 Task: Create a due date automation trigger when advanced on, on the monday of the week before a card is due add fields without custom field "Resume" set to a number lower than 1 and greater or equal to 10 at 11:00 AM.
Action: Mouse moved to (1085, 91)
Screenshot: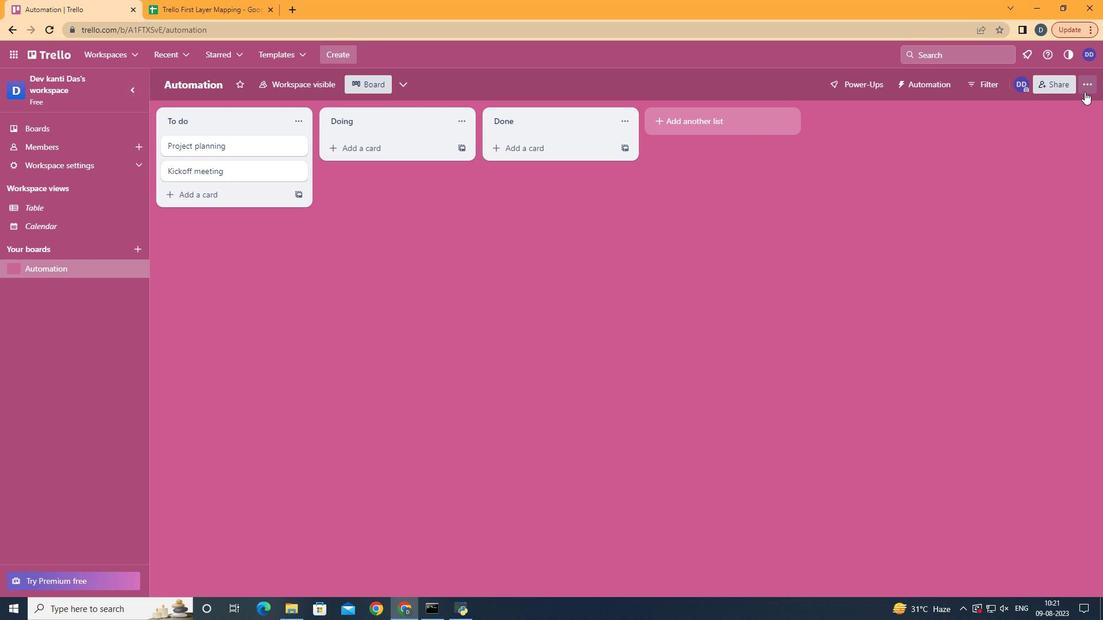
Action: Mouse pressed left at (1085, 91)
Screenshot: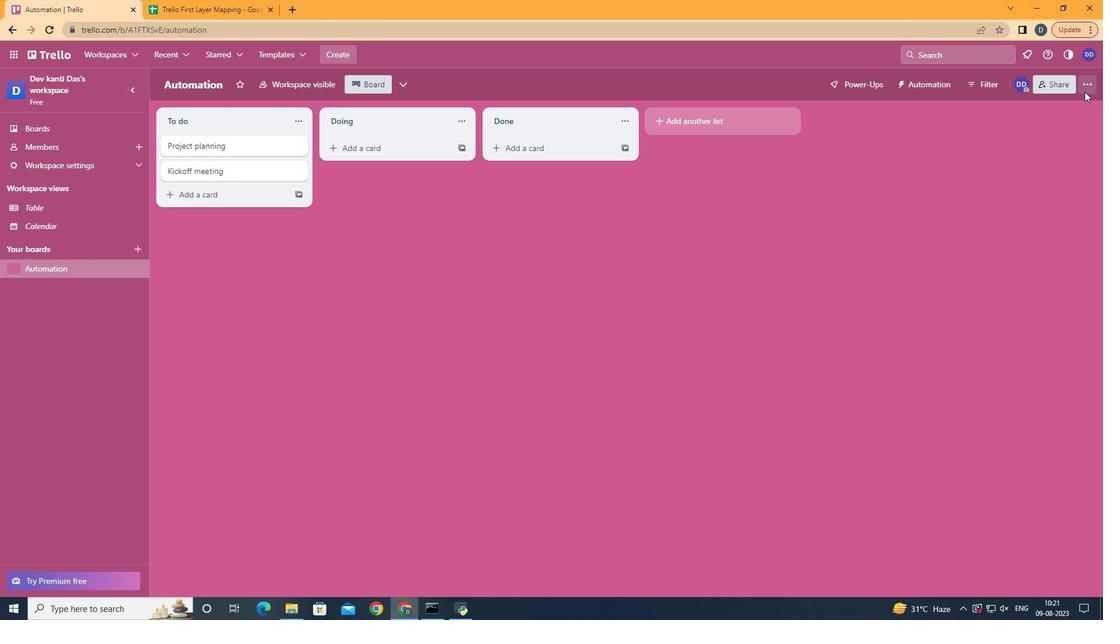 
Action: Mouse moved to (989, 258)
Screenshot: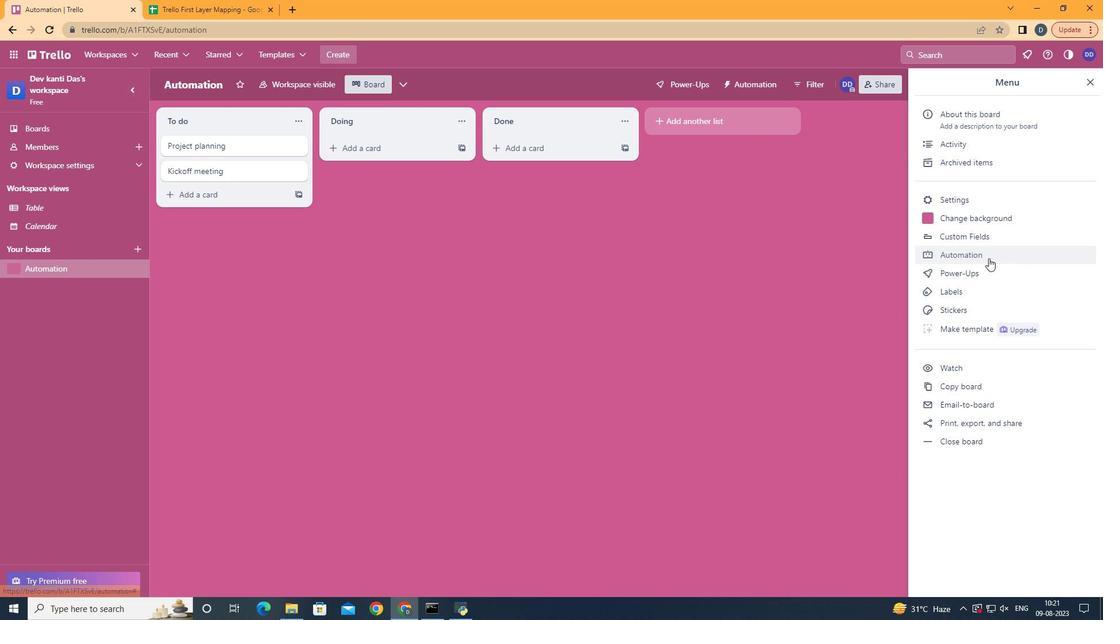 
Action: Mouse pressed left at (989, 258)
Screenshot: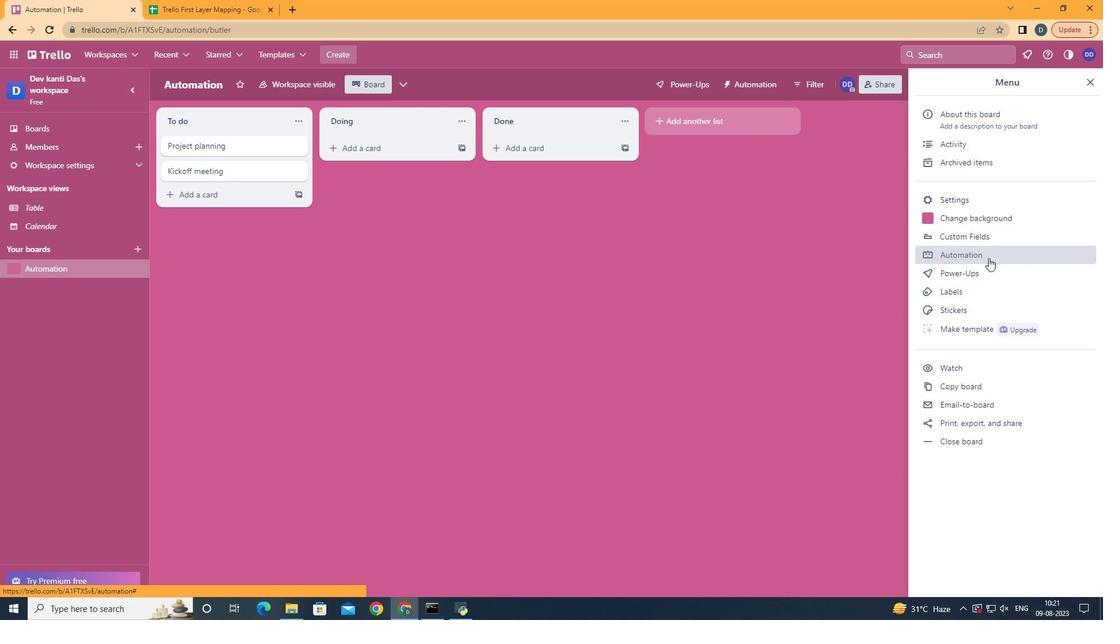 
Action: Mouse moved to (194, 231)
Screenshot: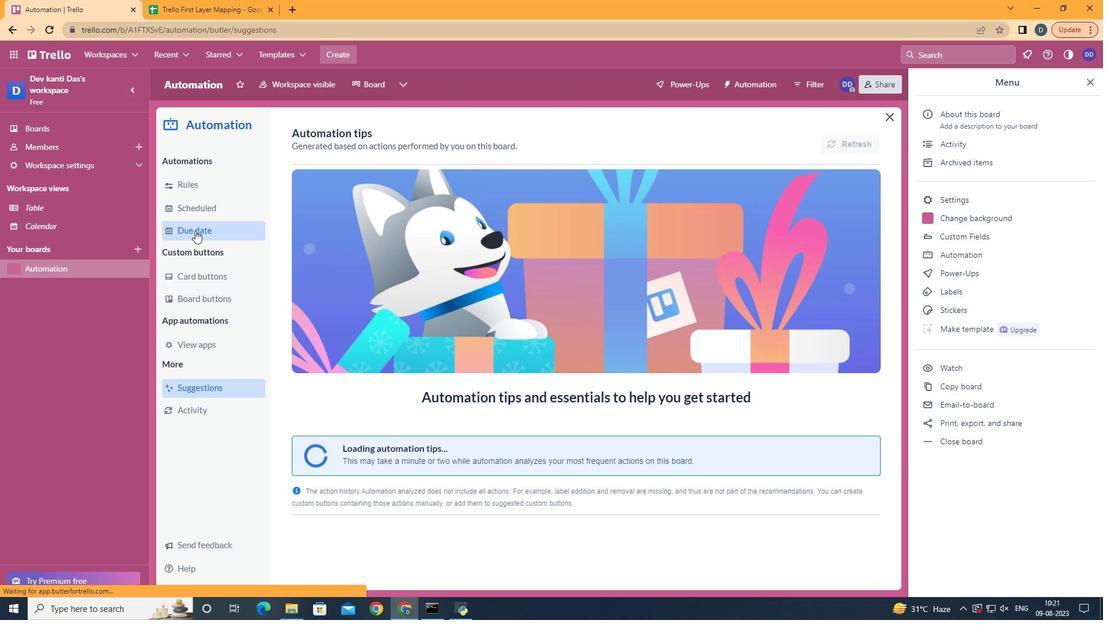 
Action: Mouse pressed left at (194, 231)
Screenshot: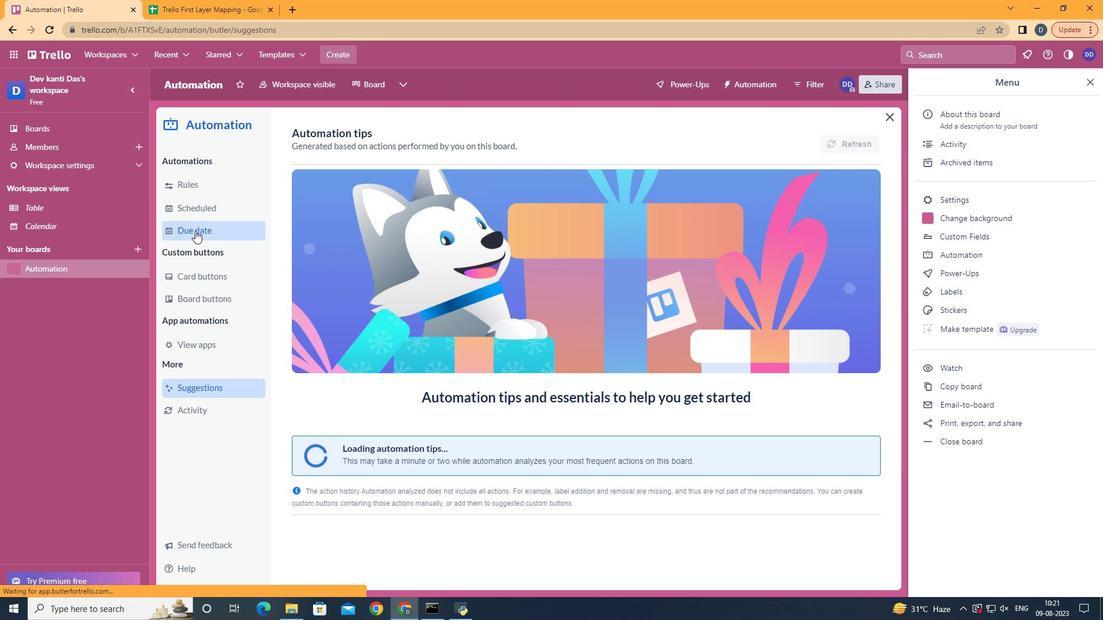 
Action: Mouse moved to (809, 135)
Screenshot: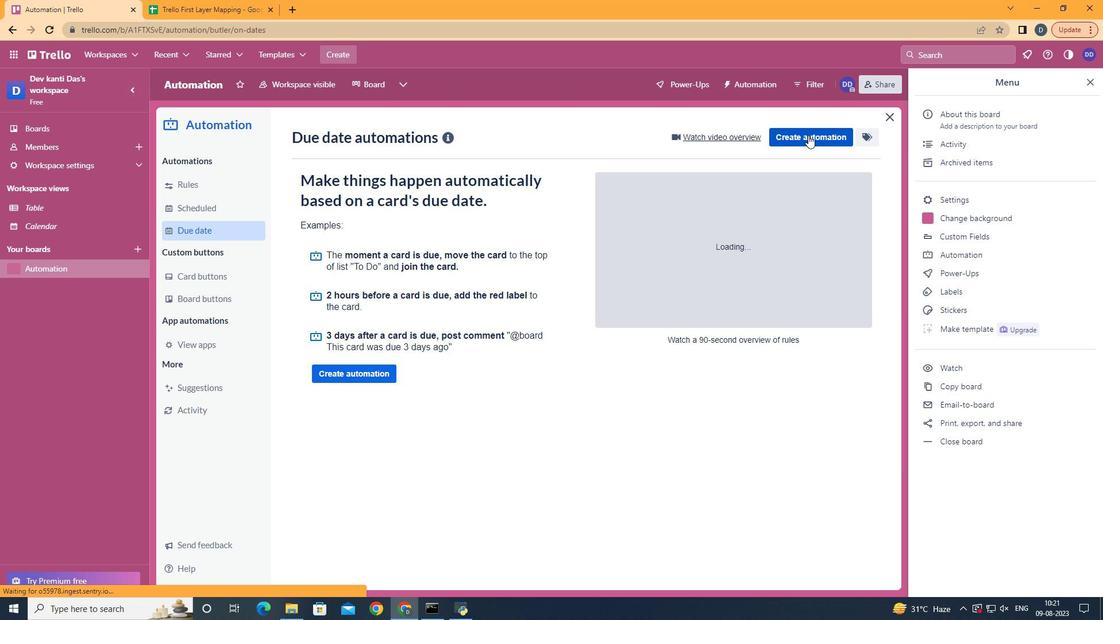 
Action: Mouse pressed left at (809, 135)
Screenshot: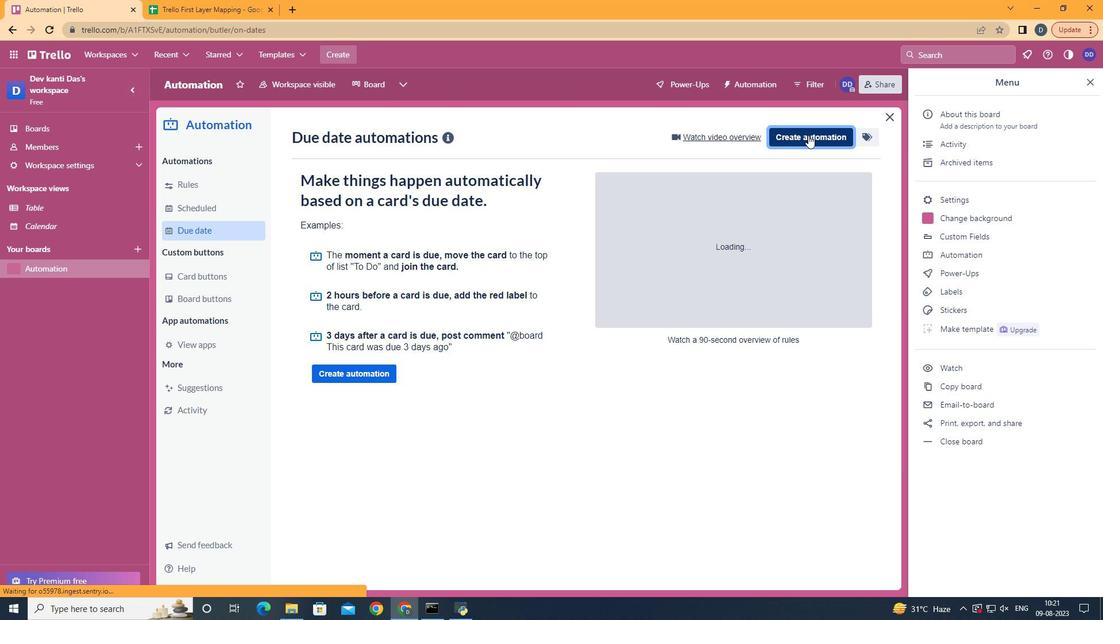 
Action: Mouse moved to (608, 253)
Screenshot: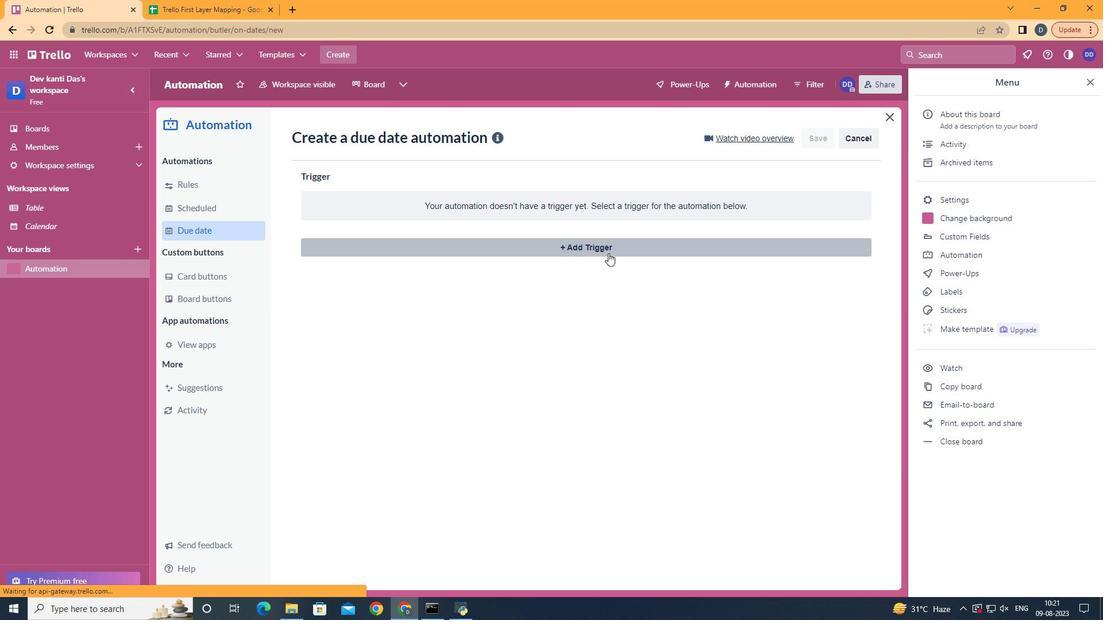 
Action: Mouse pressed left at (608, 253)
Screenshot: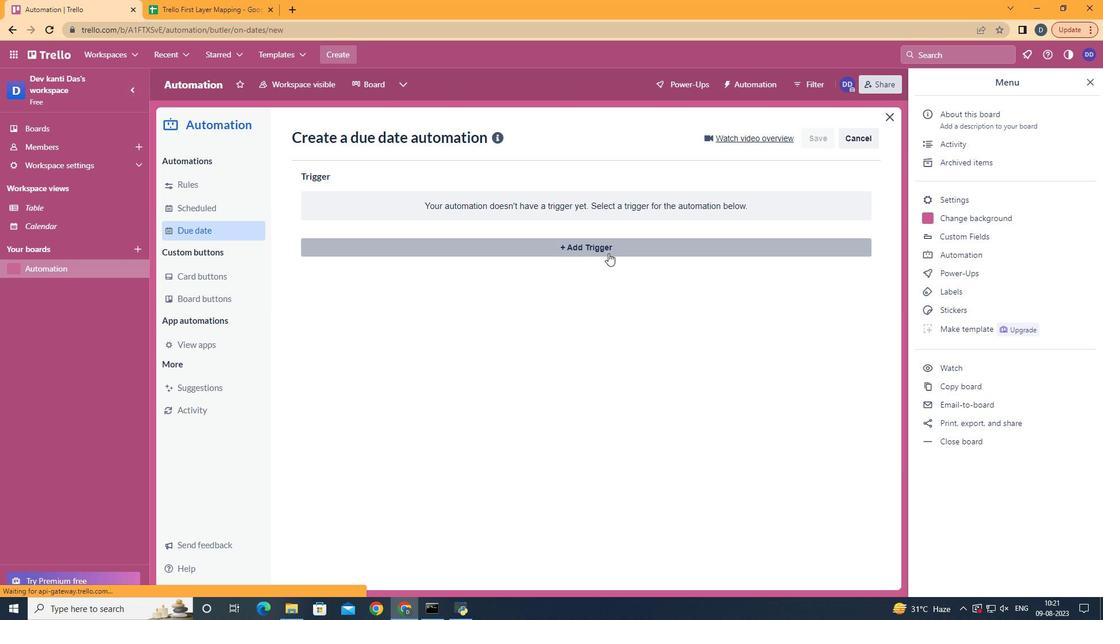 
Action: Mouse moved to (407, 547)
Screenshot: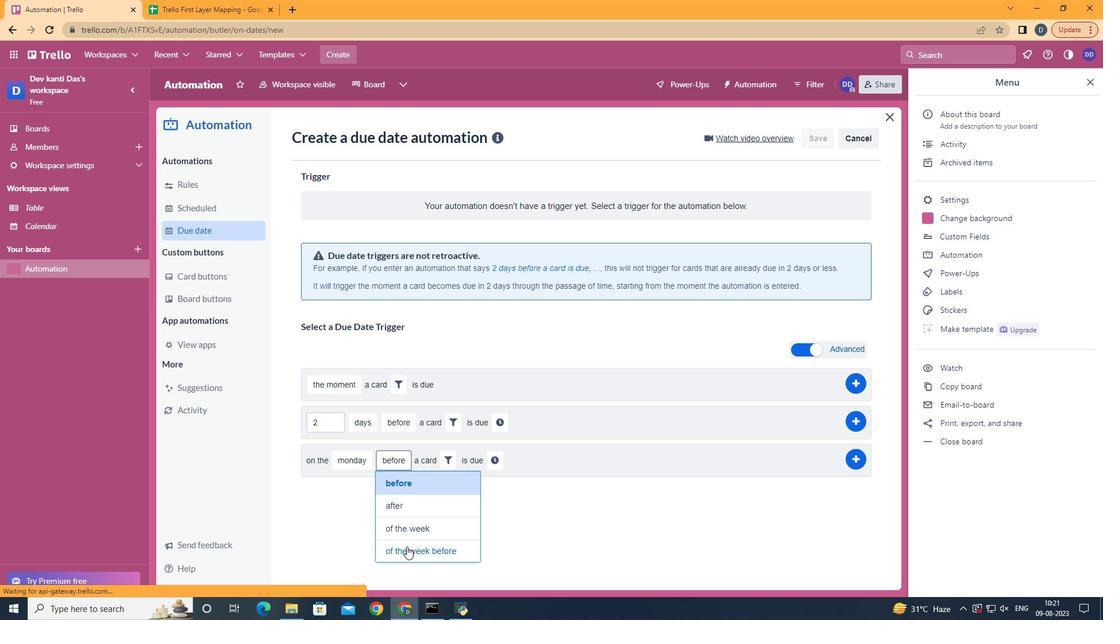 
Action: Mouse pressed left at (407, 547)
Screenshot: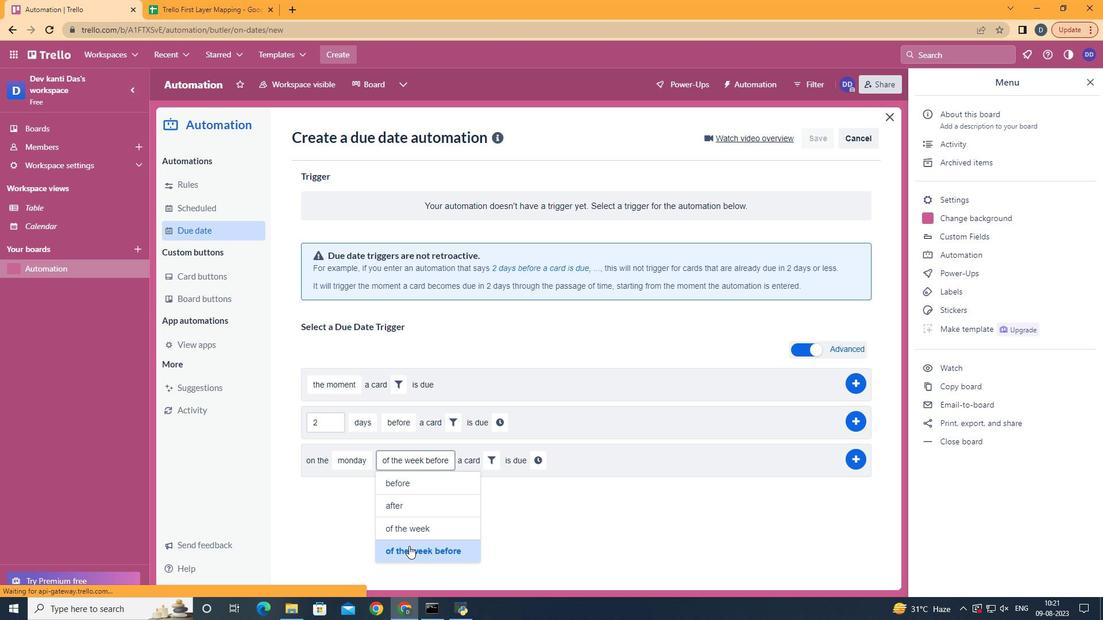 
Action: Mouse moved to (485, 462)
Screenshot: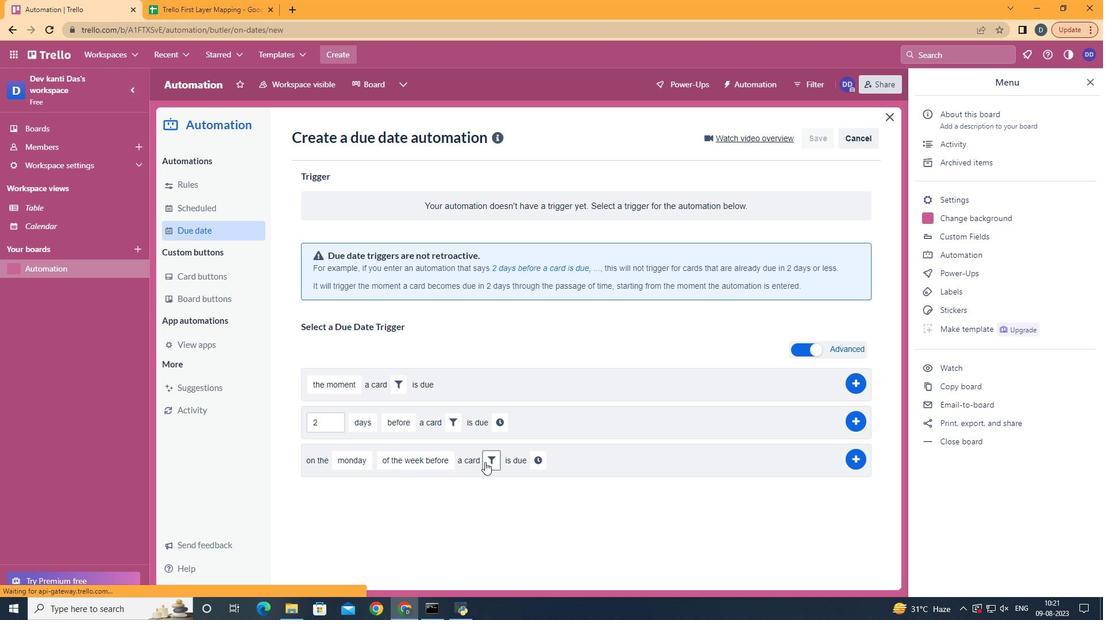 
Action: Mouse pressed left at (485, 462)
Screenshot: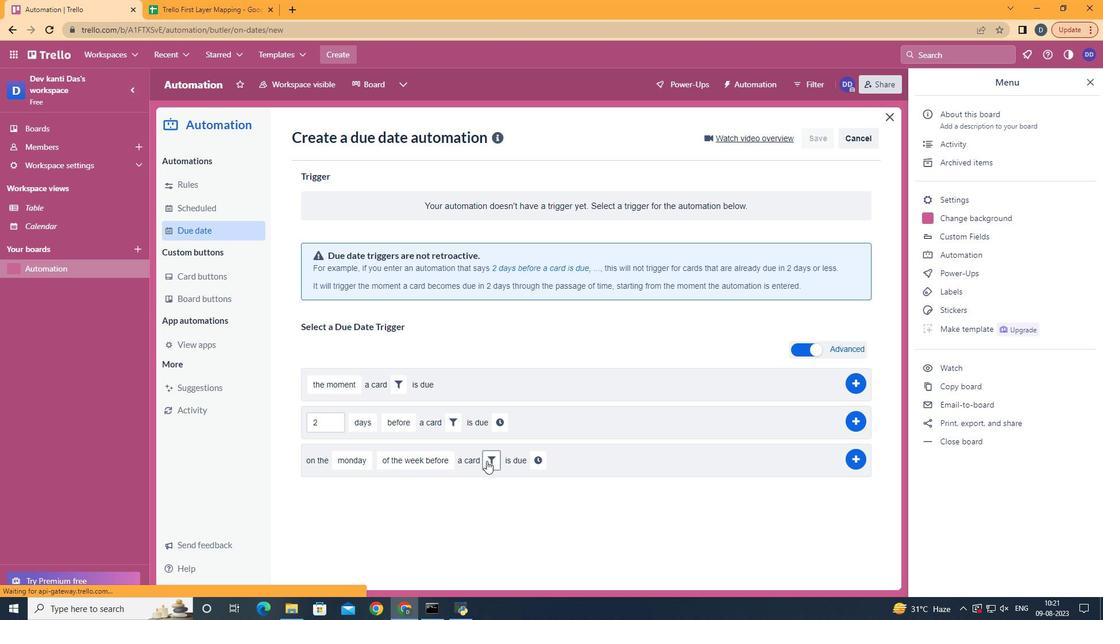 
Action: Mouse moved to (689, 489)
Screenshot: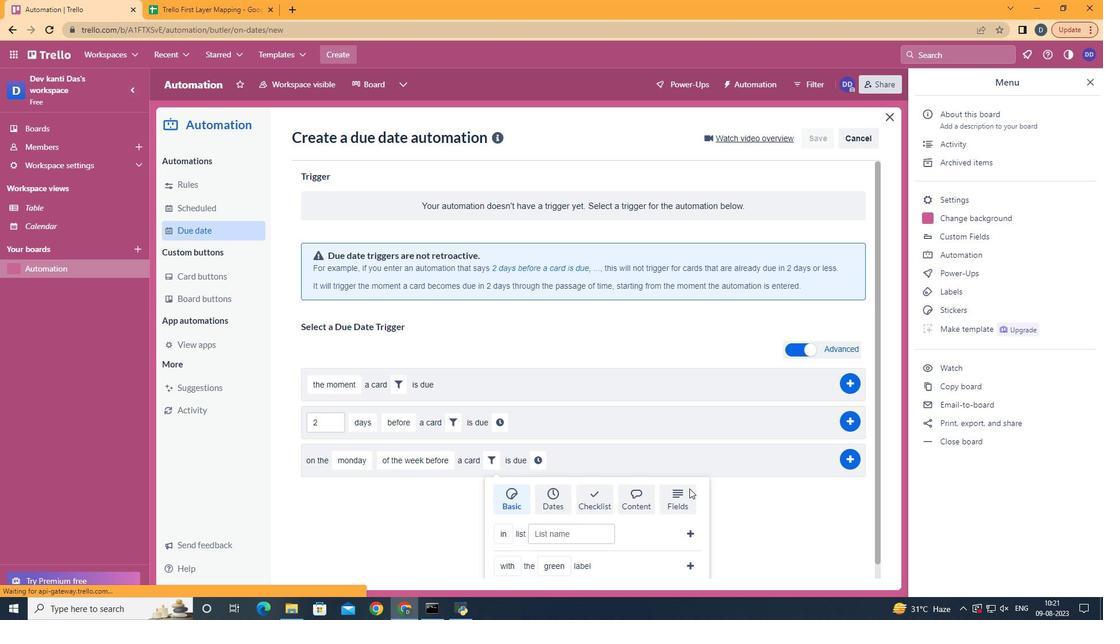 
Action: Mouse pressed left at (689, 489)
Screenshot: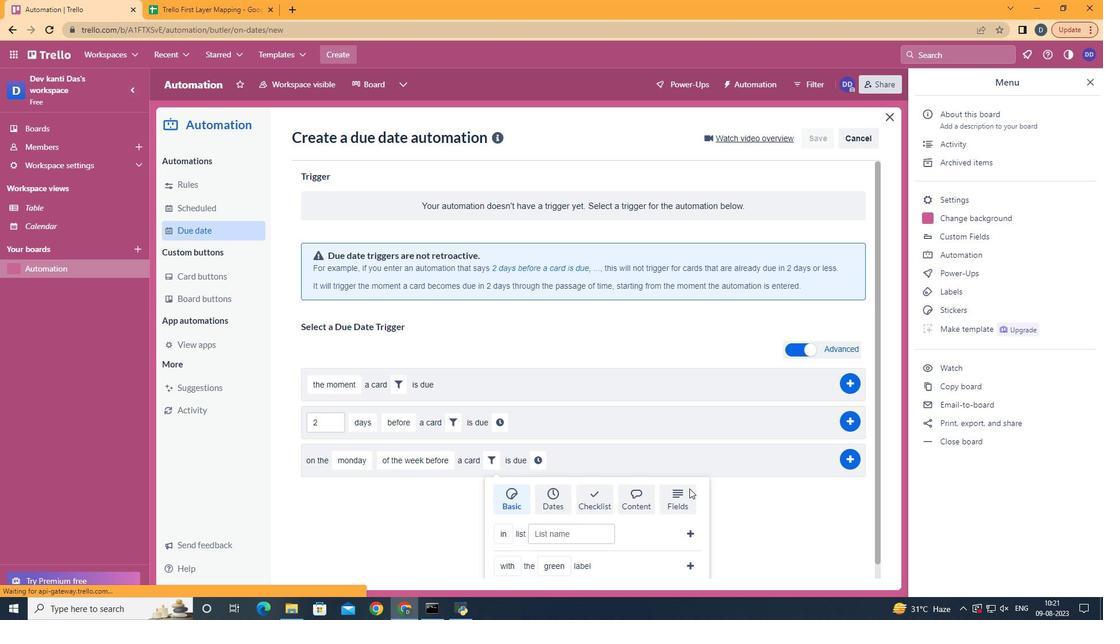 
Action: Mouse moved to (689, 489)
Screenshot: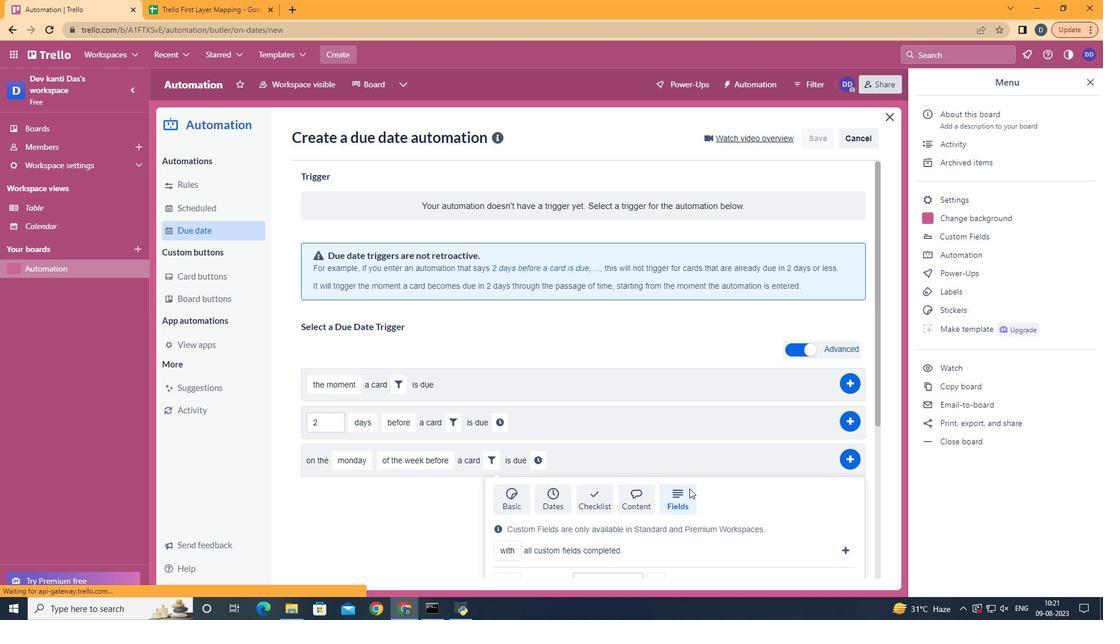 
Action: Mouse scrolled (689, 488) with delta (0, 0)
Screenshot: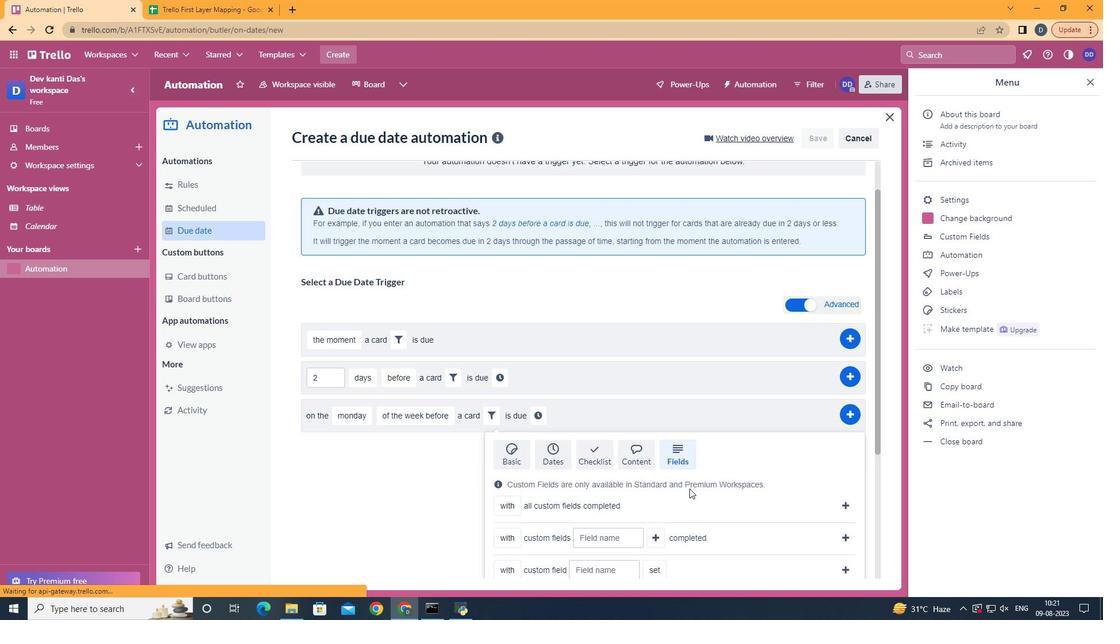 
Action: Mouse scrolled (689, 488) with delta (0, 0)
Screenshot: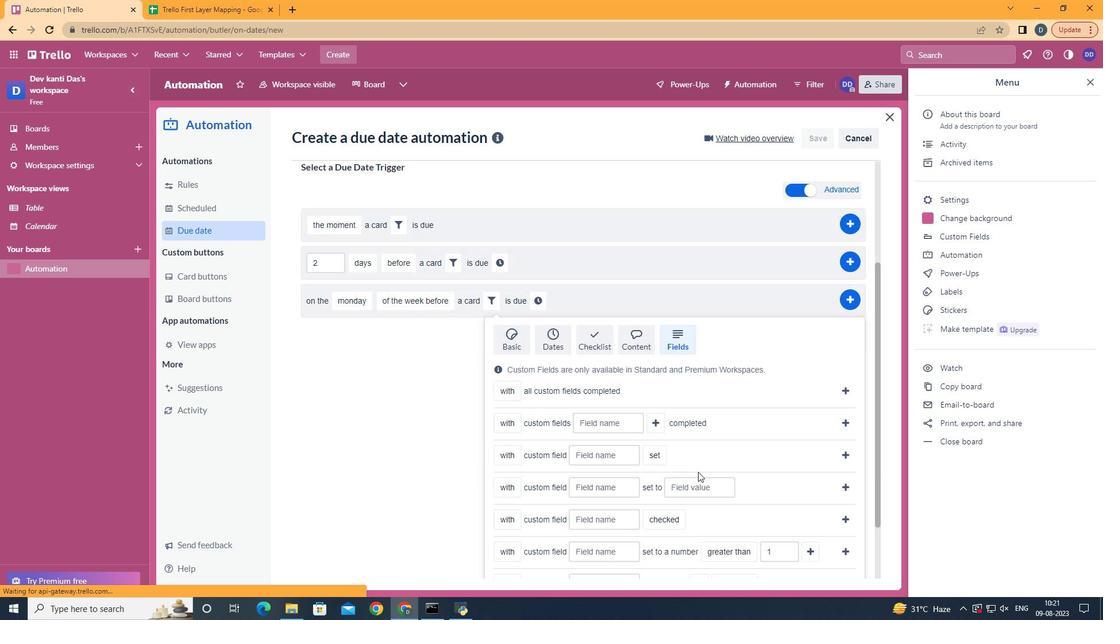
Action: Mouse scrolled (689, 488) with delta (0, 0)
Screenshot: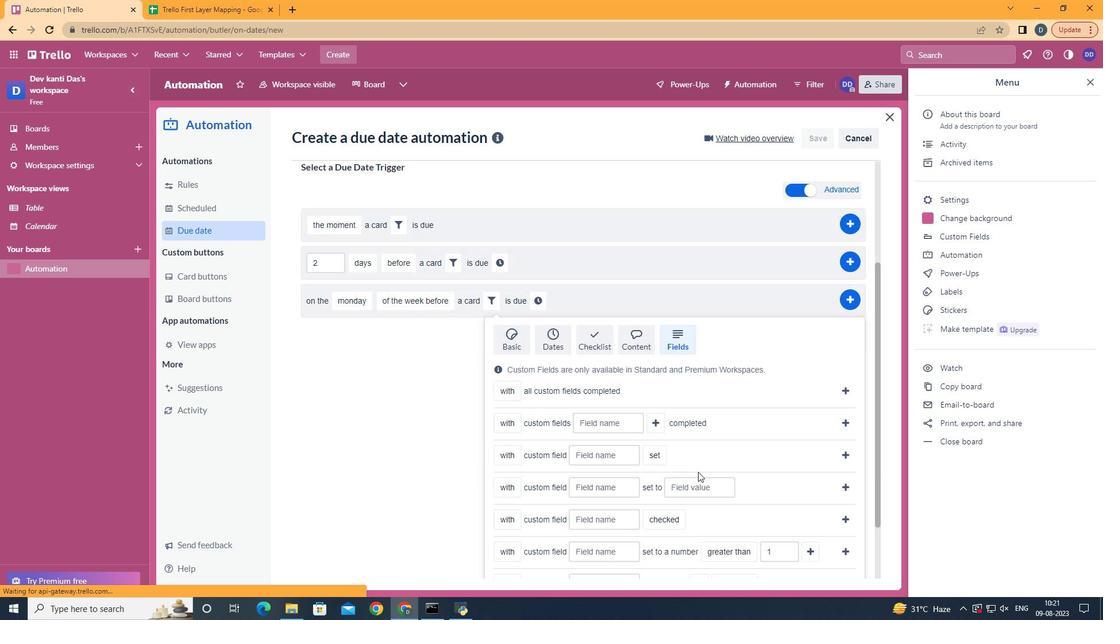 
Action: Mouse scrolled (689, 488) with delta (0, 0)
Screenshot: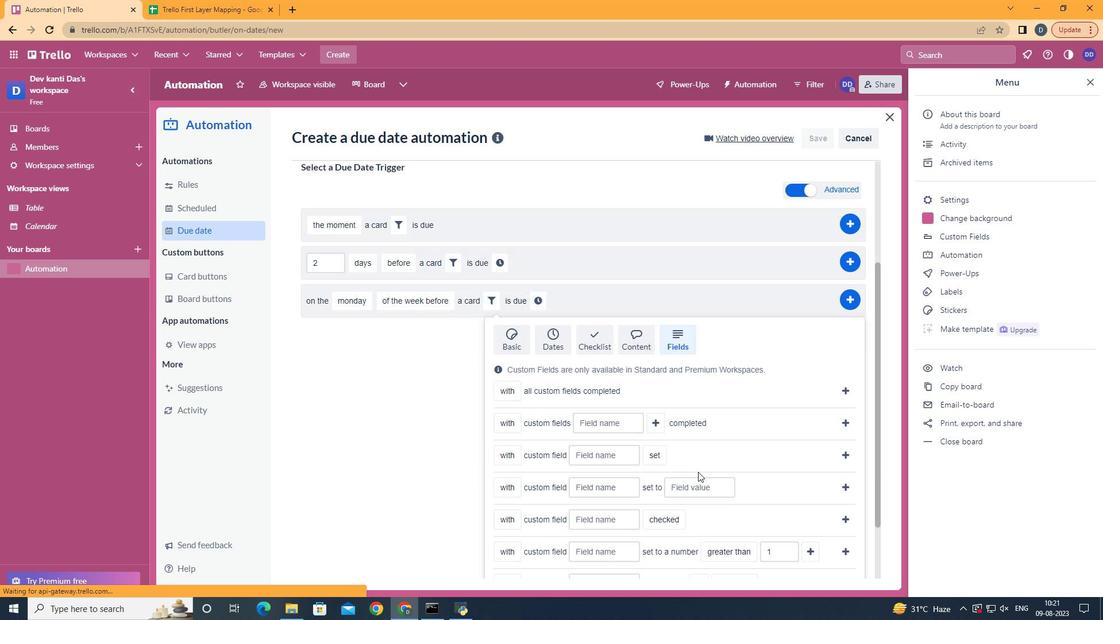 
Action: Mouse scrolled (689, 488) with delta (0, 0)
Screenshot: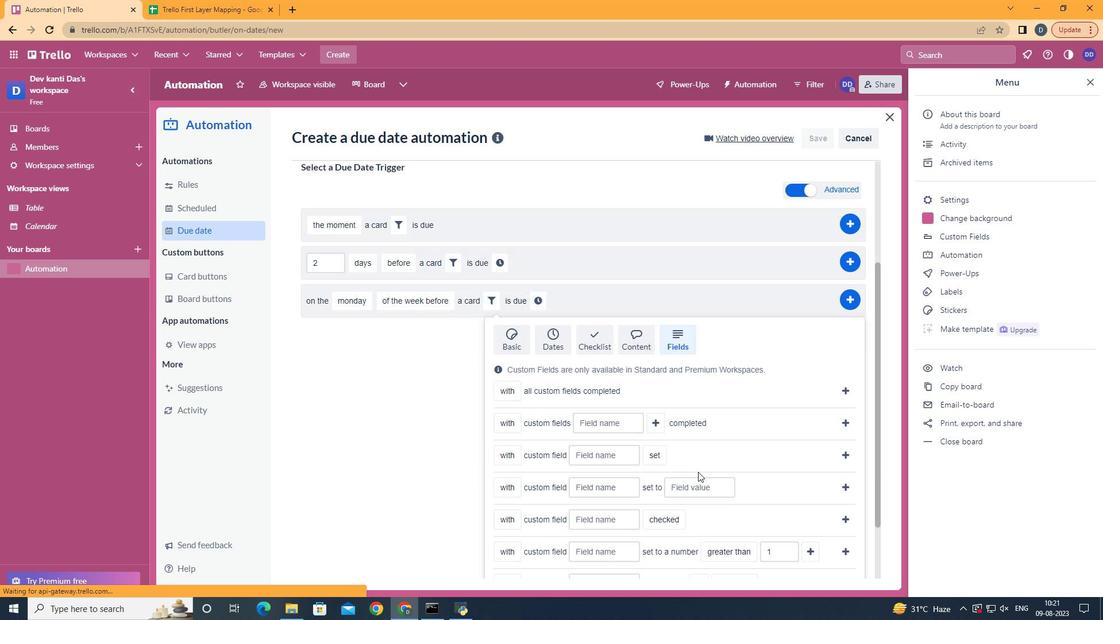 
Action: Mouse scrolled (689, 488) with delta (0, 0)
Screenshot: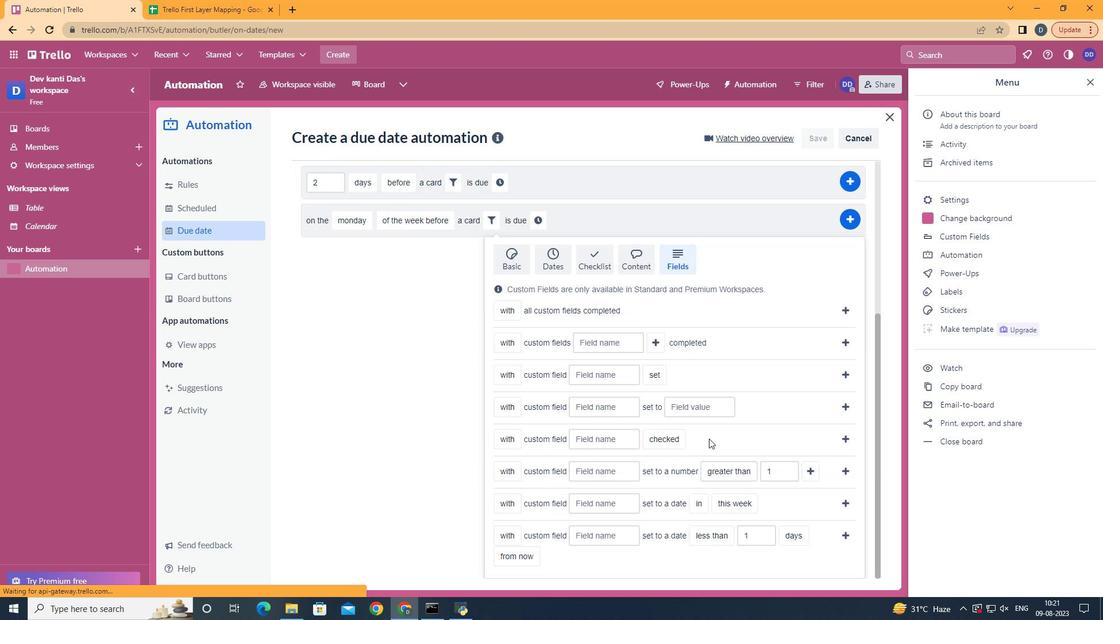 
Action: Mouse moved to (518, 515)
Screenshot: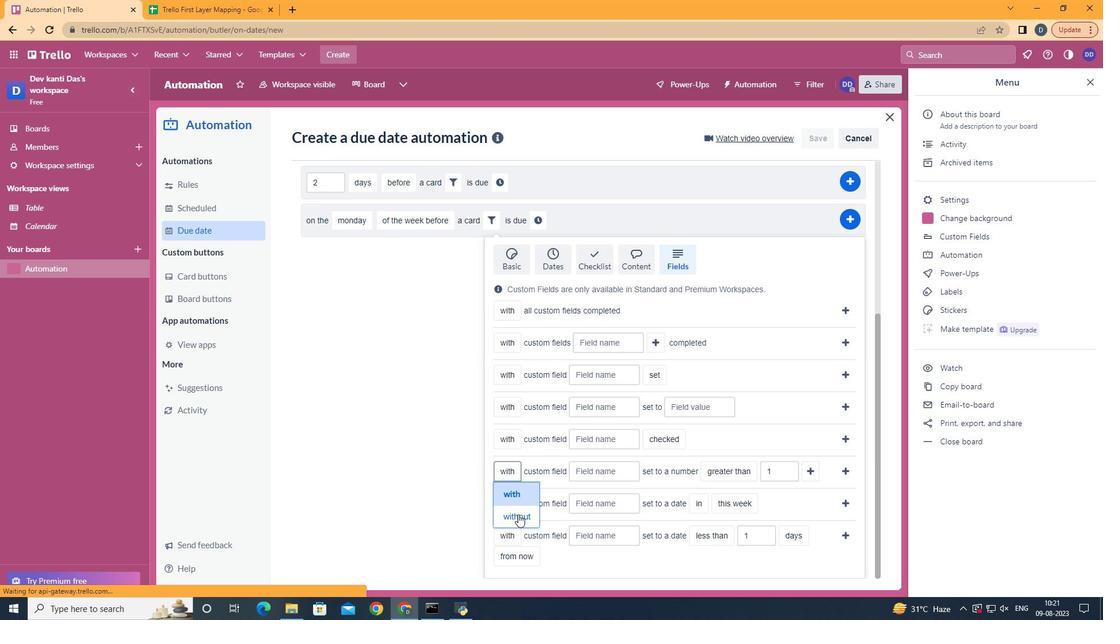 
Action: Mouse pressed left at (518, 515)
Screenshot: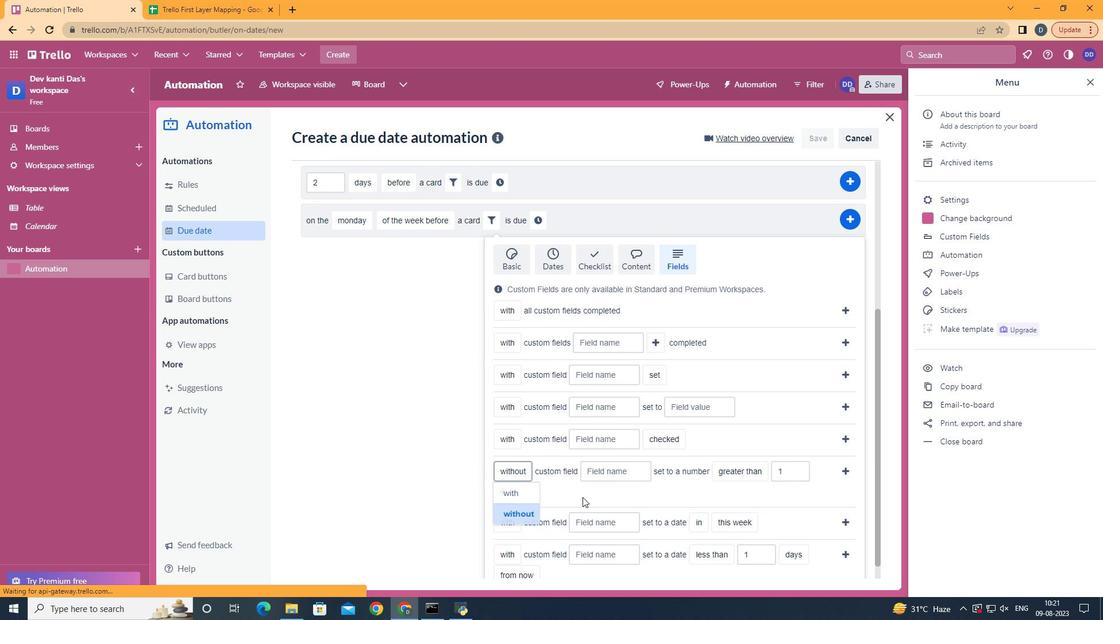
Action: Mouse moved to (629, 477)
Screenshot: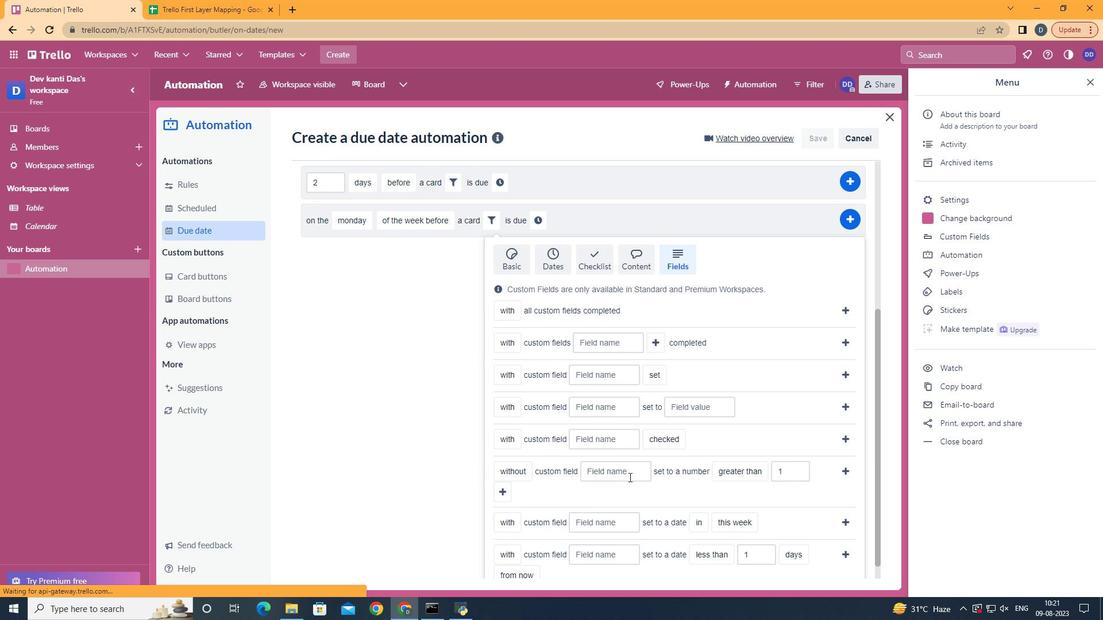 
Action: Mouse pressed left at (629, 477)
Screenshot: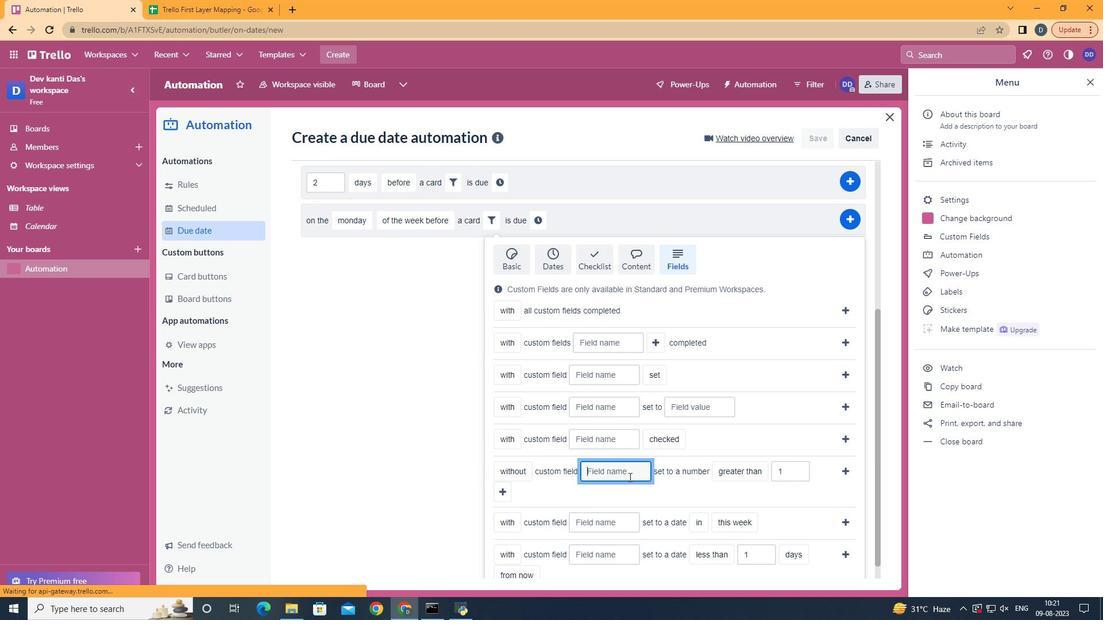 
Action: Key pressed <Key.shift>Resume
Screenshot: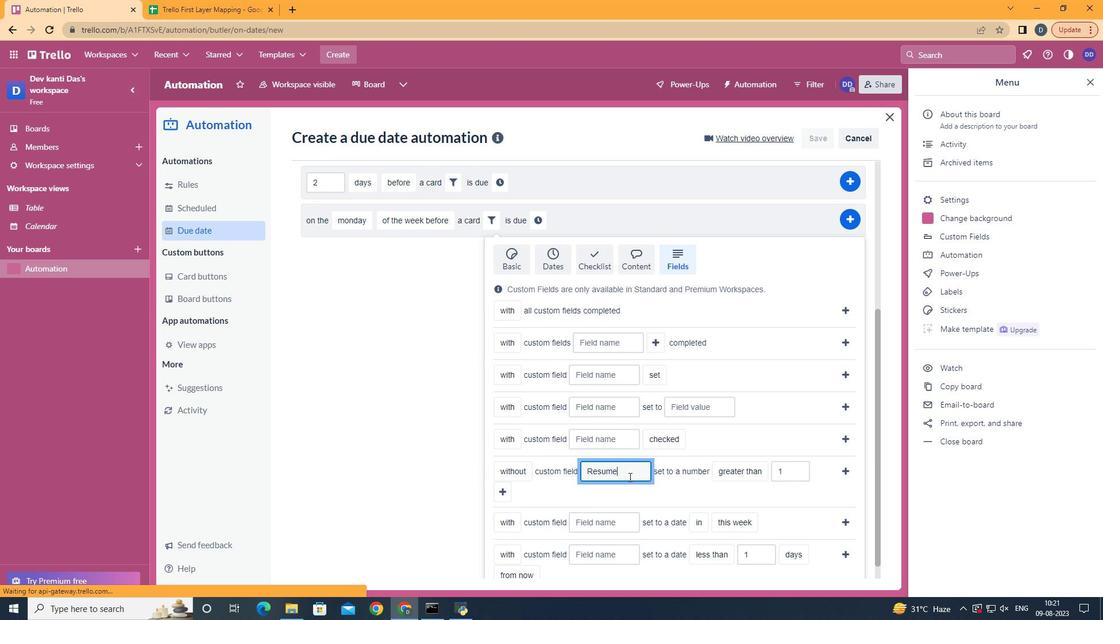 
Action: Mouse moved to (760, 535)
Screenshot: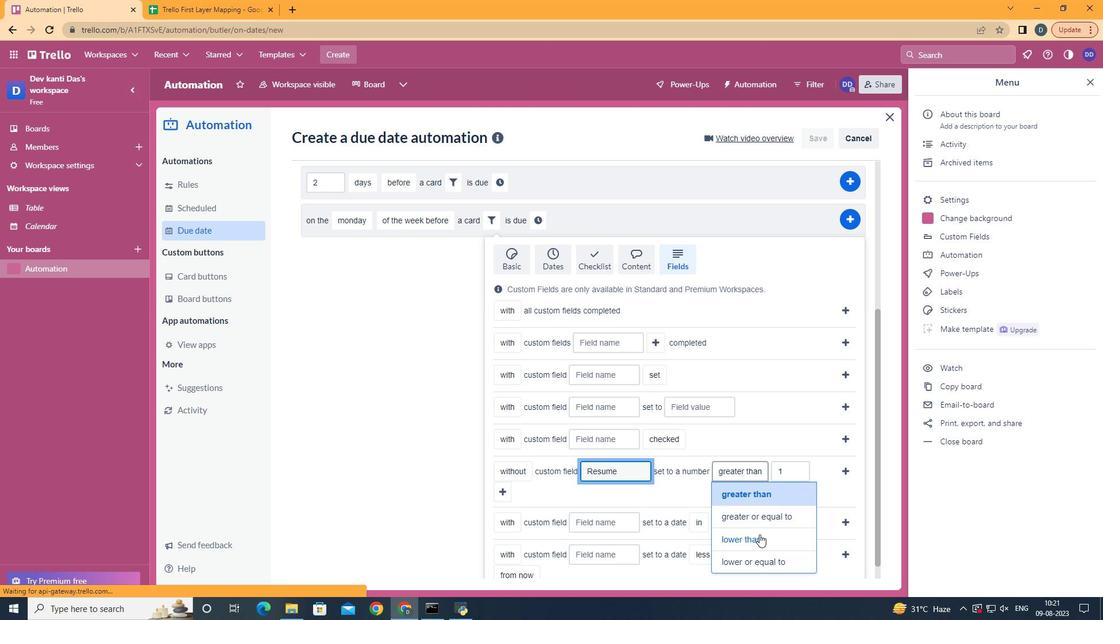 
Action: Mouse pressed left at (760, 535)
Screenshot: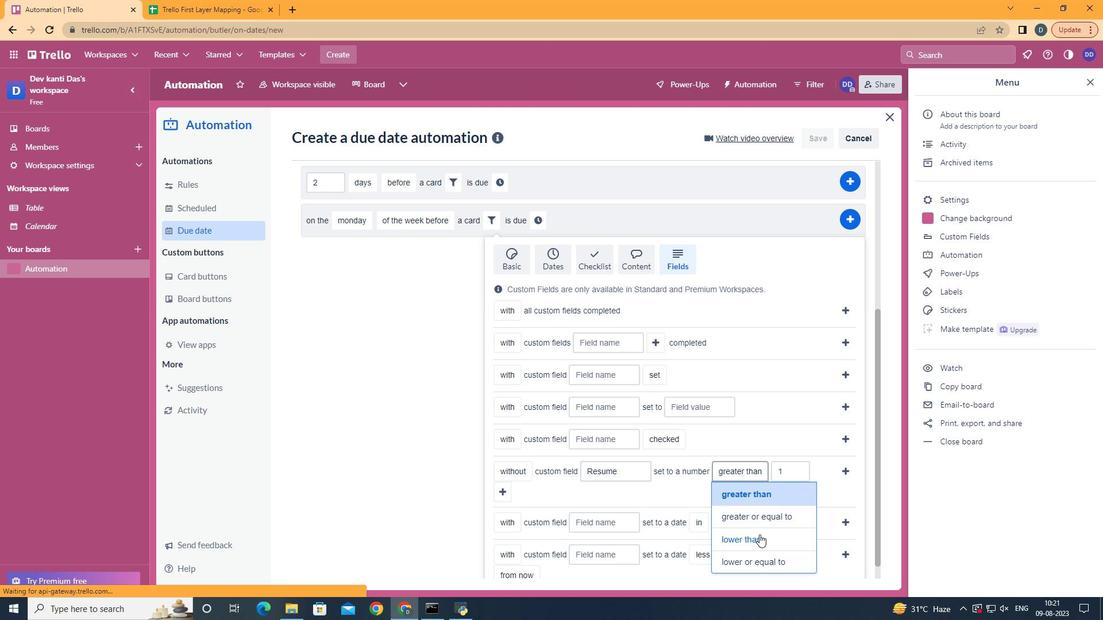 
Action: Mouse moved to (813, 471)
Screenshot: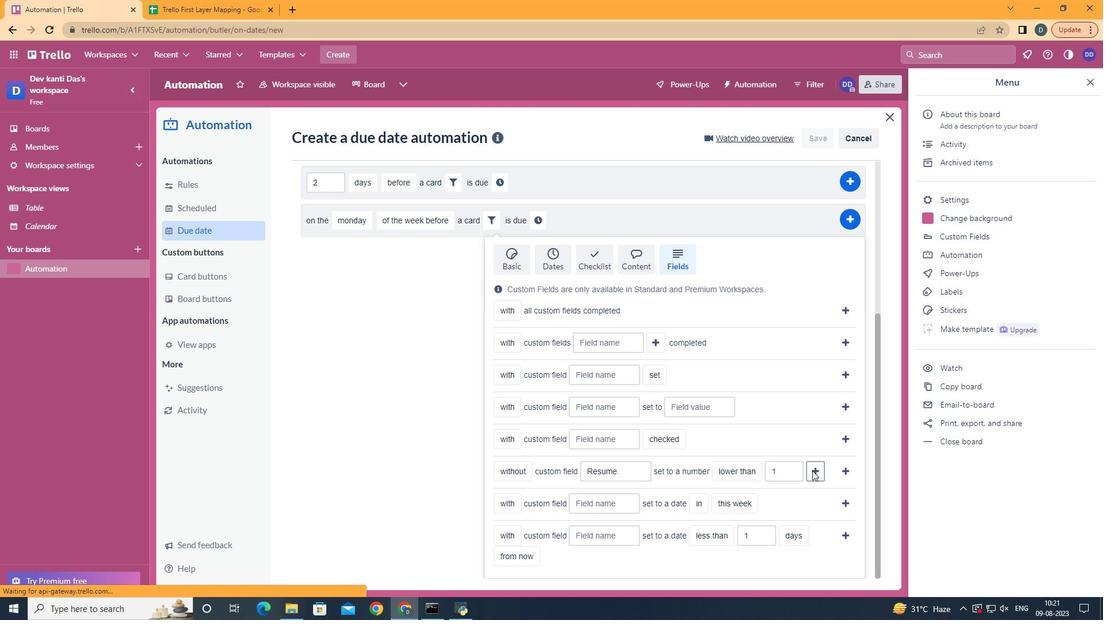 
Action: Mouse pressed left at (813, 471)
Screenshot: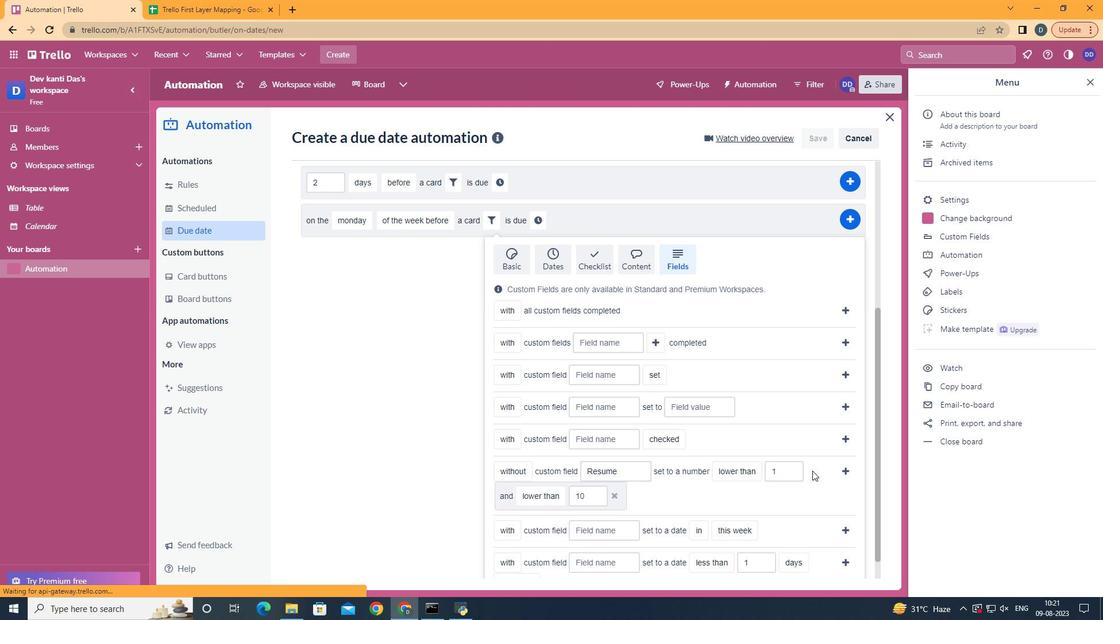 
Action: Mouse moved to (574, 478)
Screenshot: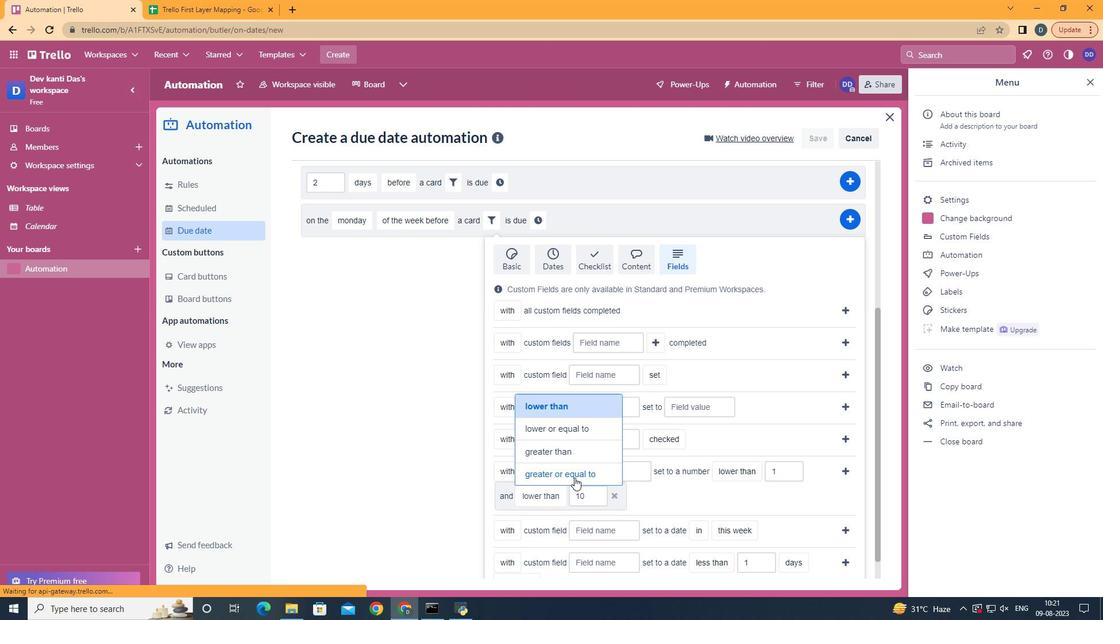
Action: Mouse pressed left at (574, 478)
Screenshot: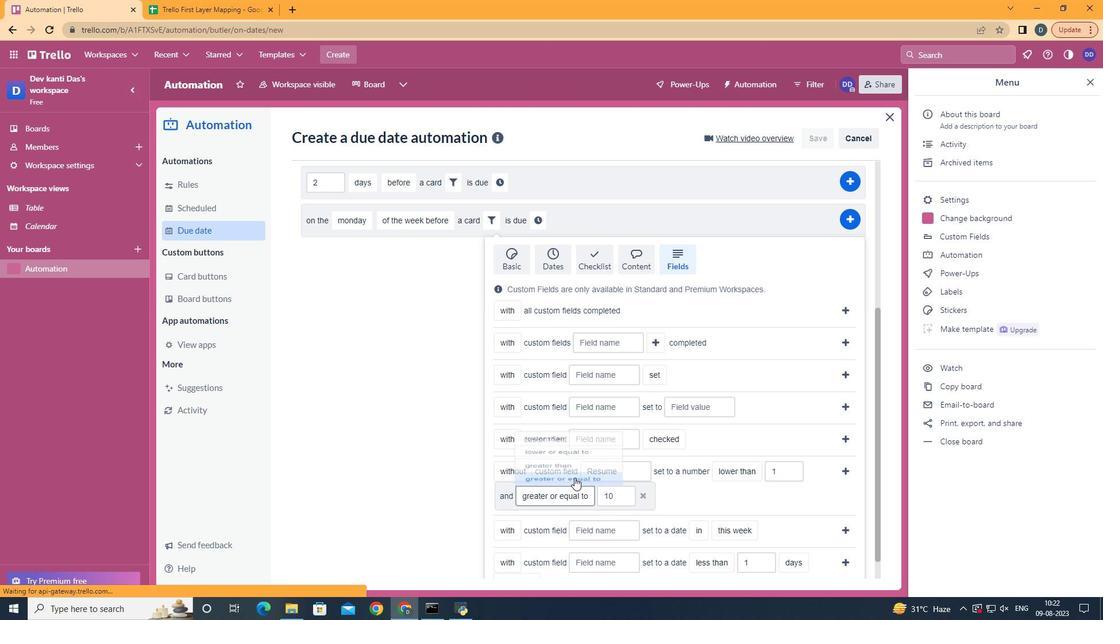 
Action: Mouse moved to (849, 473)
Screenshot: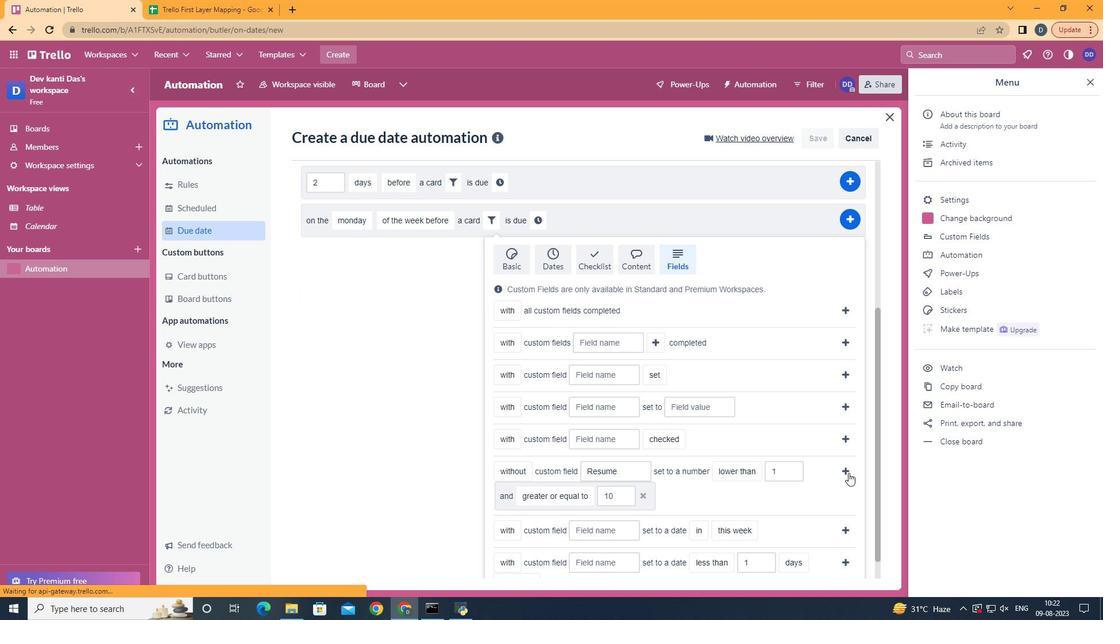 
Action: Mouse pressed left at (849, 473)
Screenshot: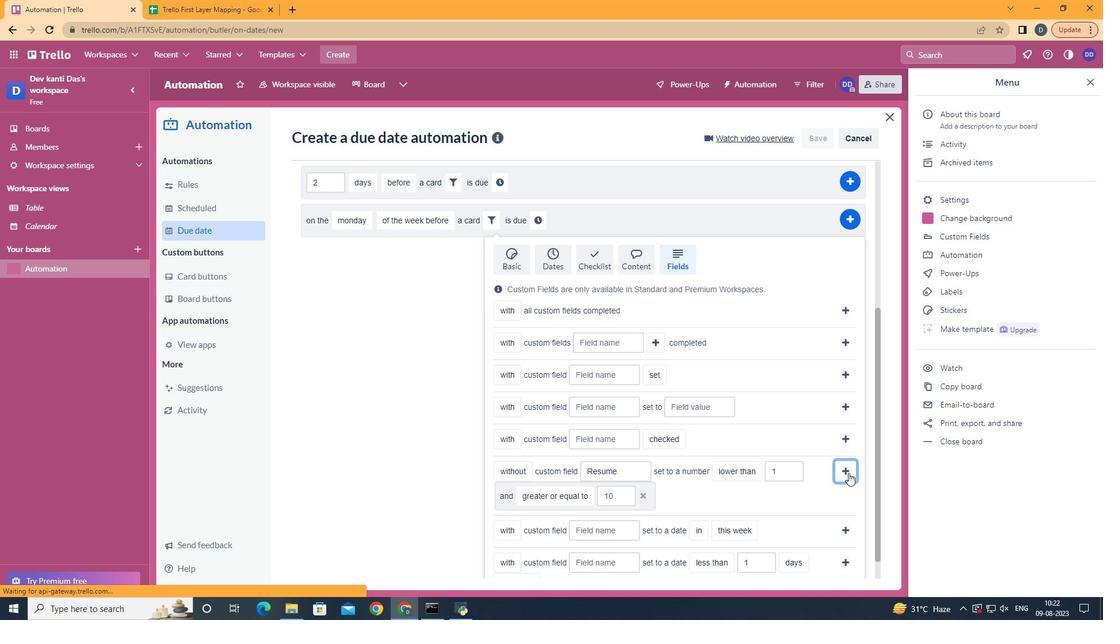 
Action: Mouse moved to (365, 484)
Screenshot: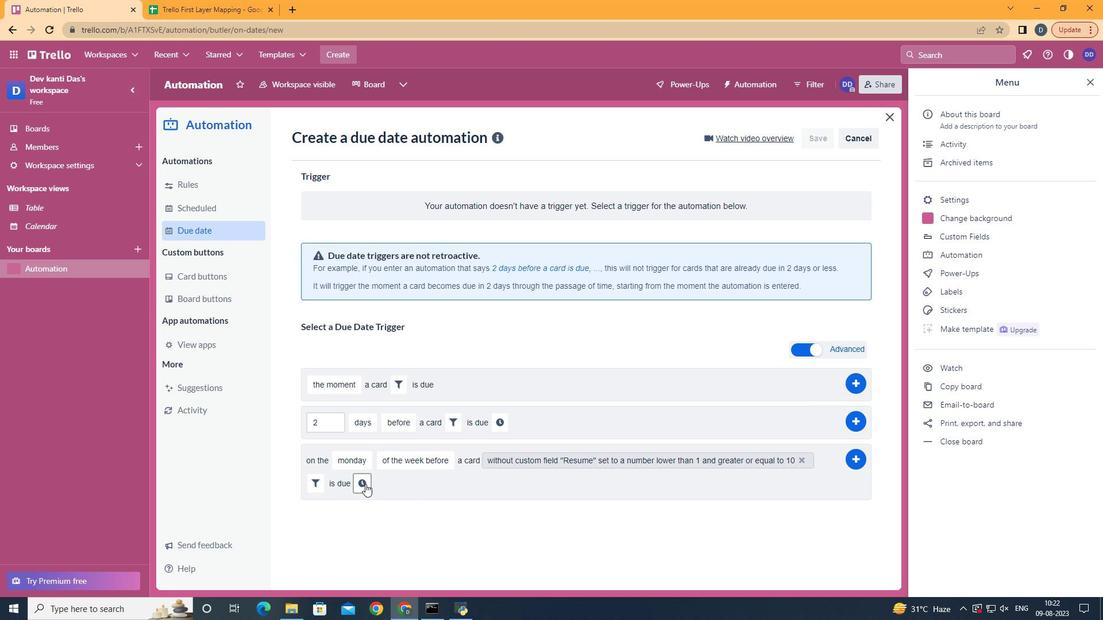 
Action: Mouse pressed left at (365, 484)
Screenshot: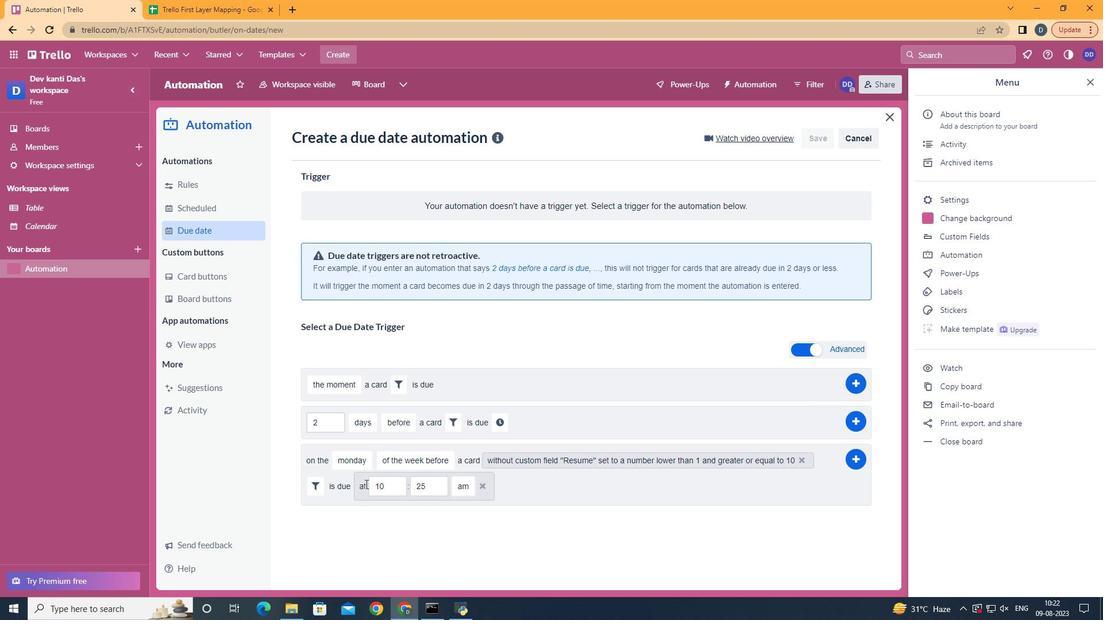 
Action: Mouse moved to (385, 487)
Screenshot: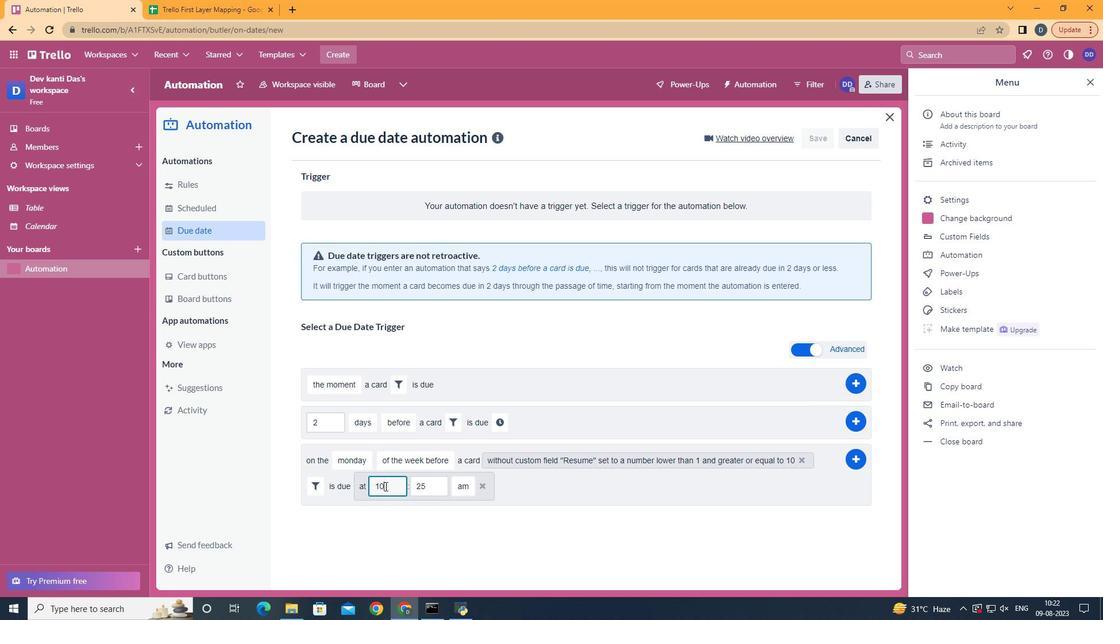 
Action: Mouse pressed left at (385, 487)
Screenshot: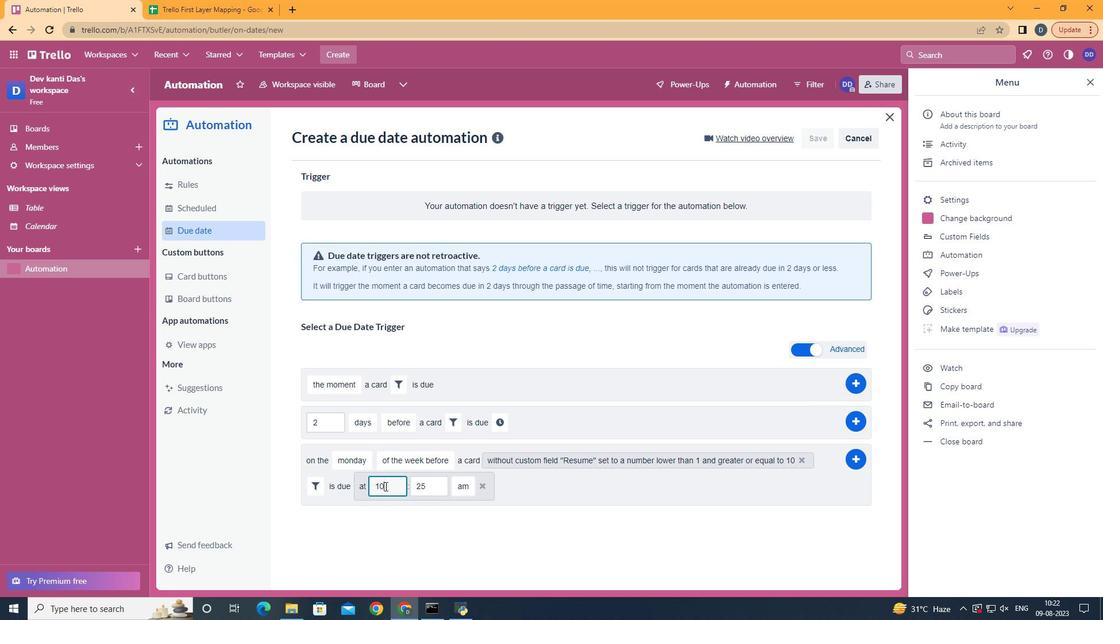 
Action: Key pressed <Key.backspace>1
Screenshot: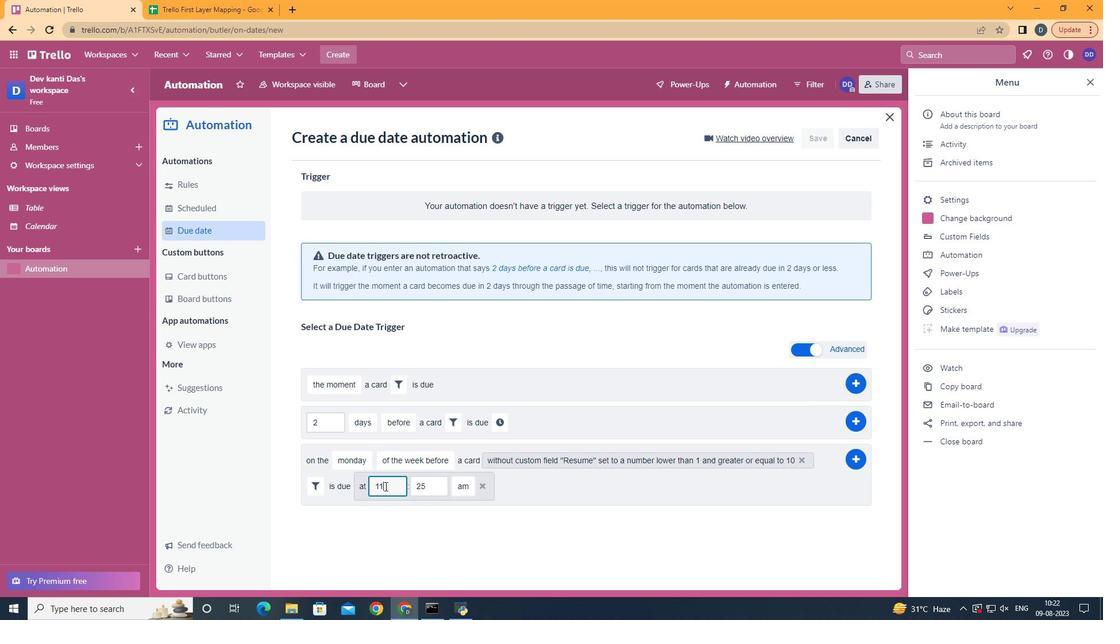 
Action: Mouse moved to (431, 492)
Screenshot: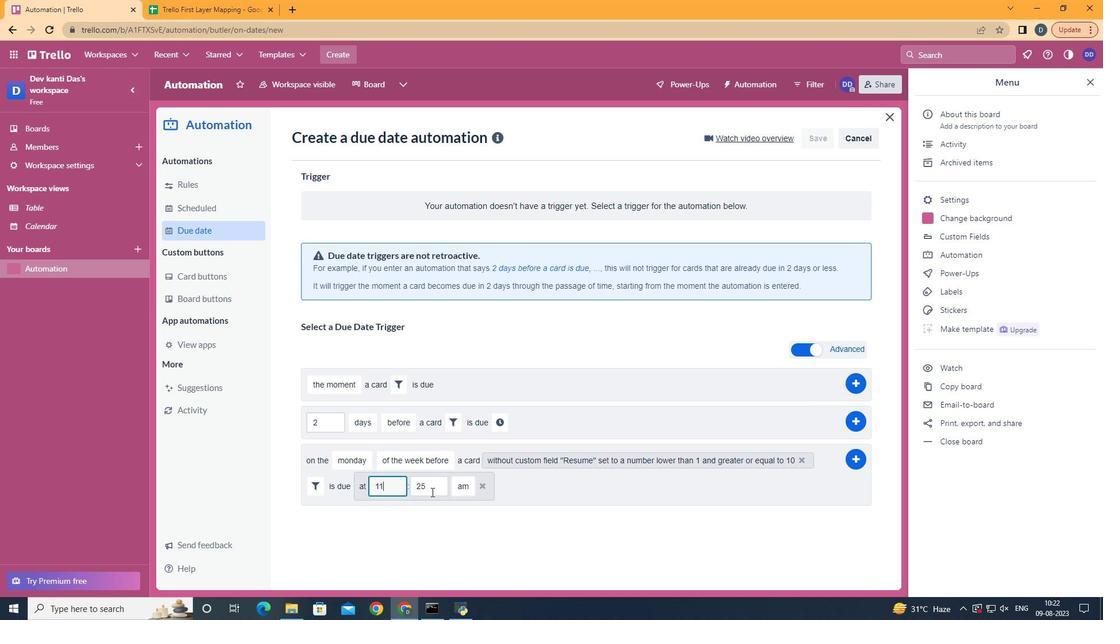 
Action: Mouse pressed left at (431, 492)
Screenshot: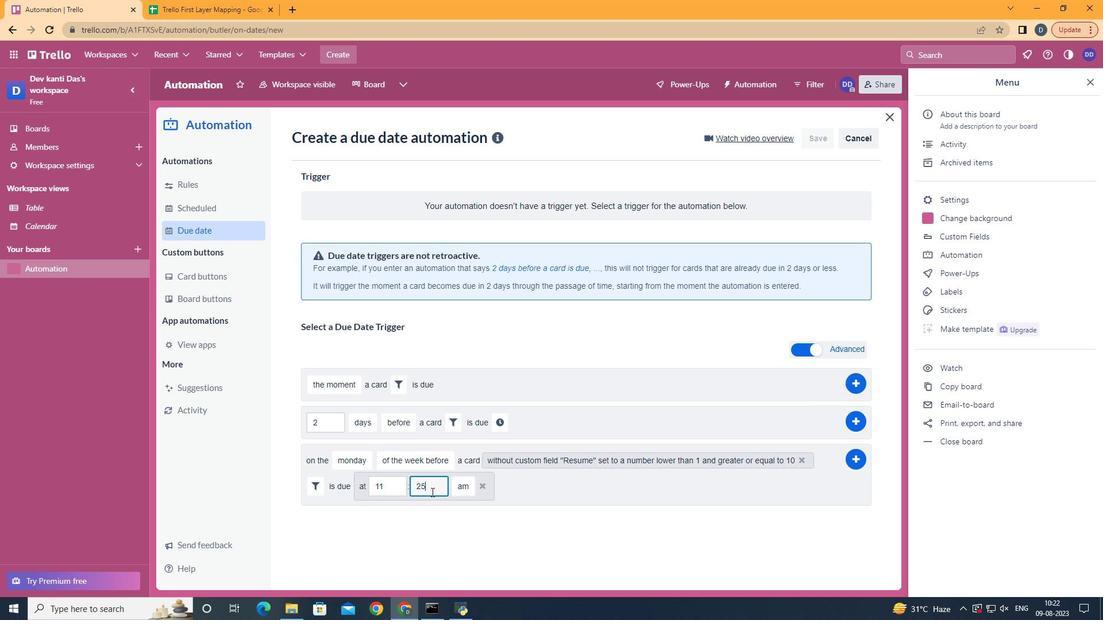 
Action: Key pressed <Key.backspace><Key.backspace>00
Screenshot: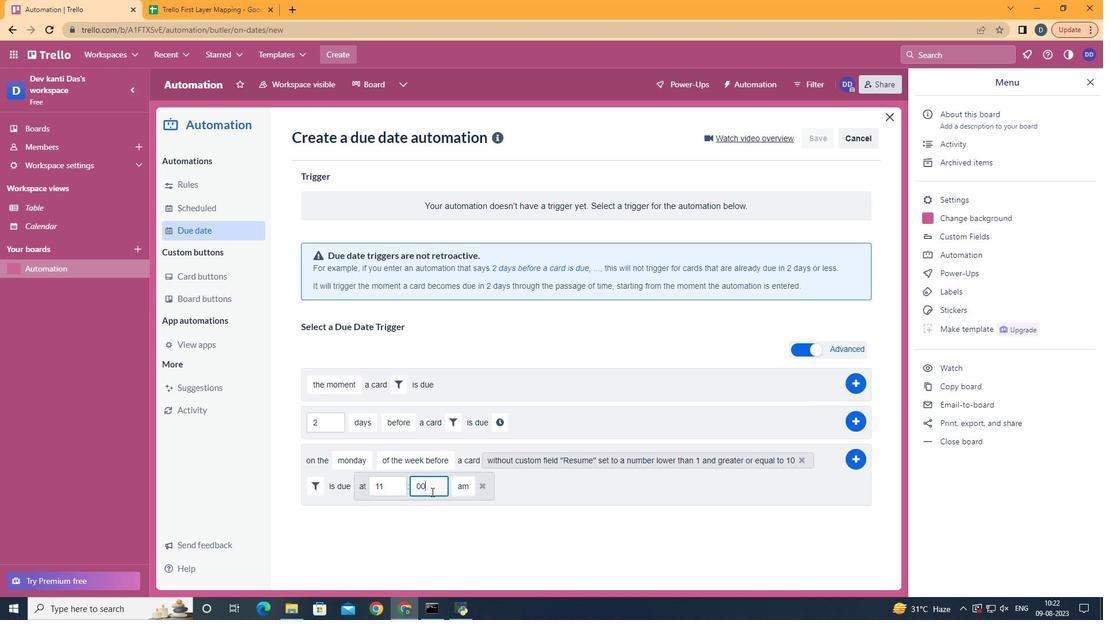 
Action: Mouse moved to (851, 457)
Screenshot: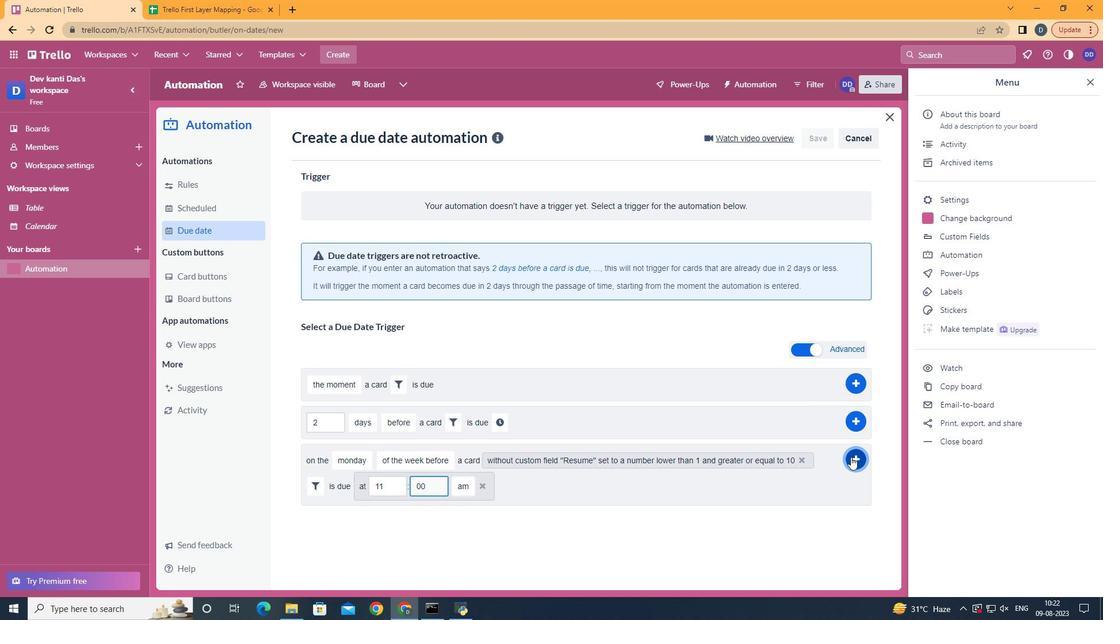 
Action: Mouse pressed left at (851, 457)
Screenshot: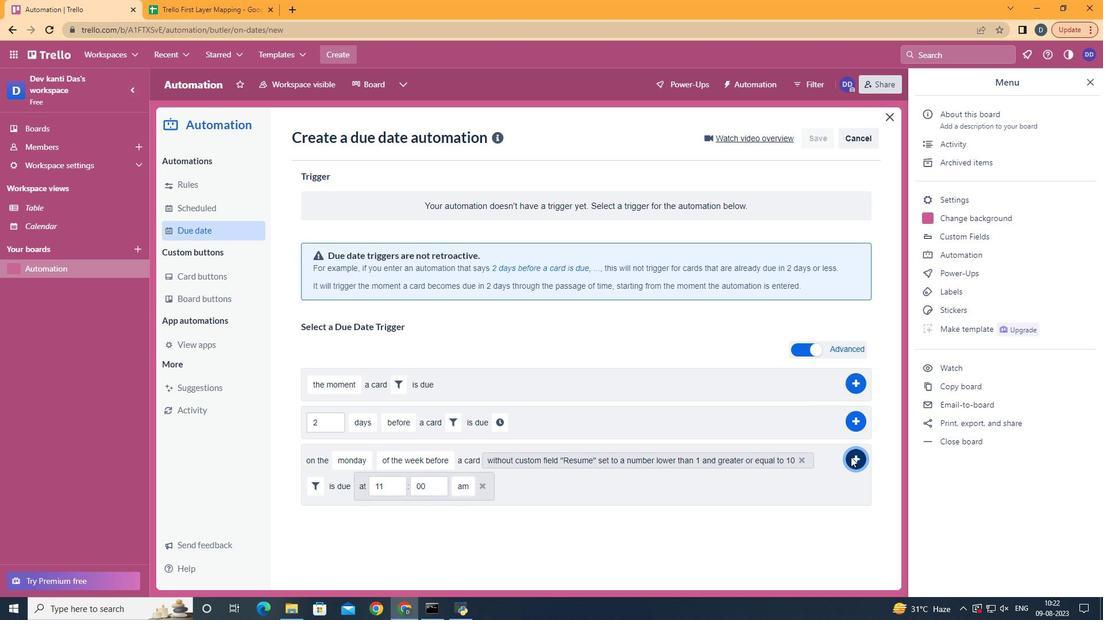 
Action: Mouse moved to (664, 285)
Screenshot: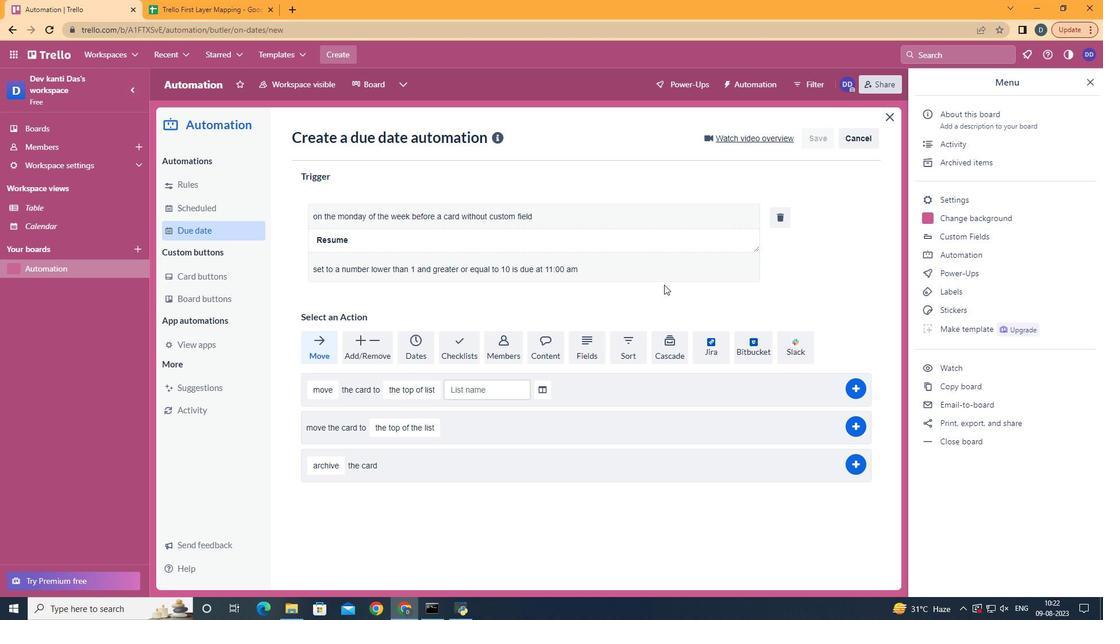 
